 Task: Toggle the formate on cell execution option in the notebook.
Action: Mouse moved to (3, 557)
Screenshot: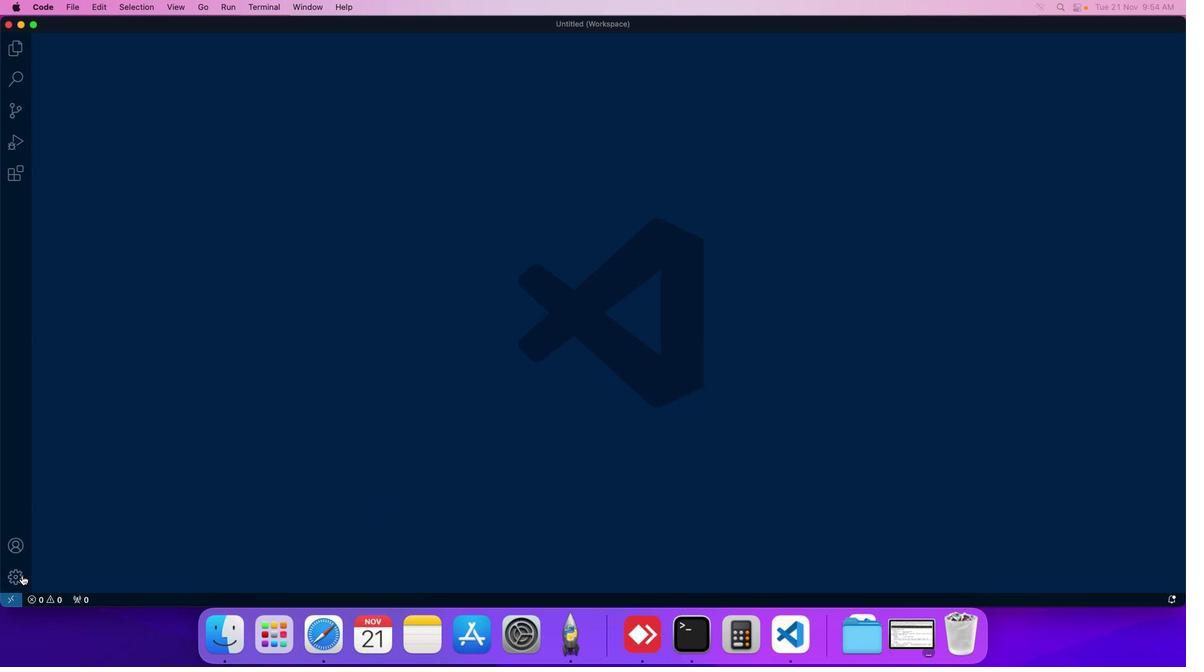 
Action: Mouse pressed left at (3, 557)
Screenshot: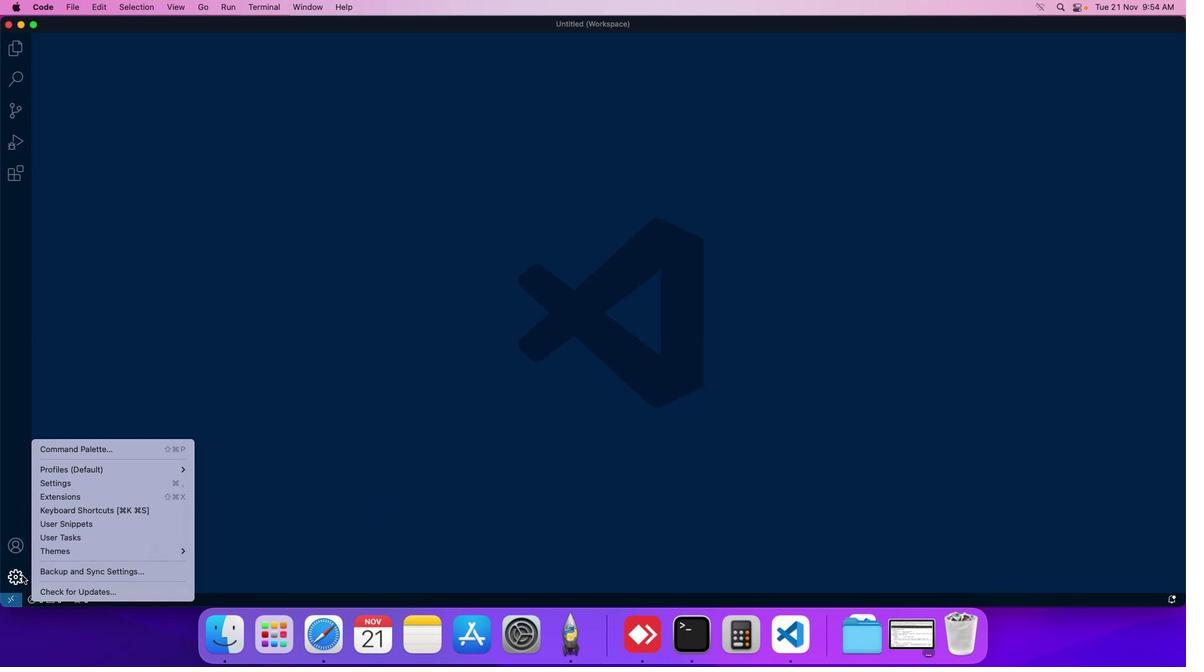 
Action: Mouse moved to (61, 468)
Screenshot: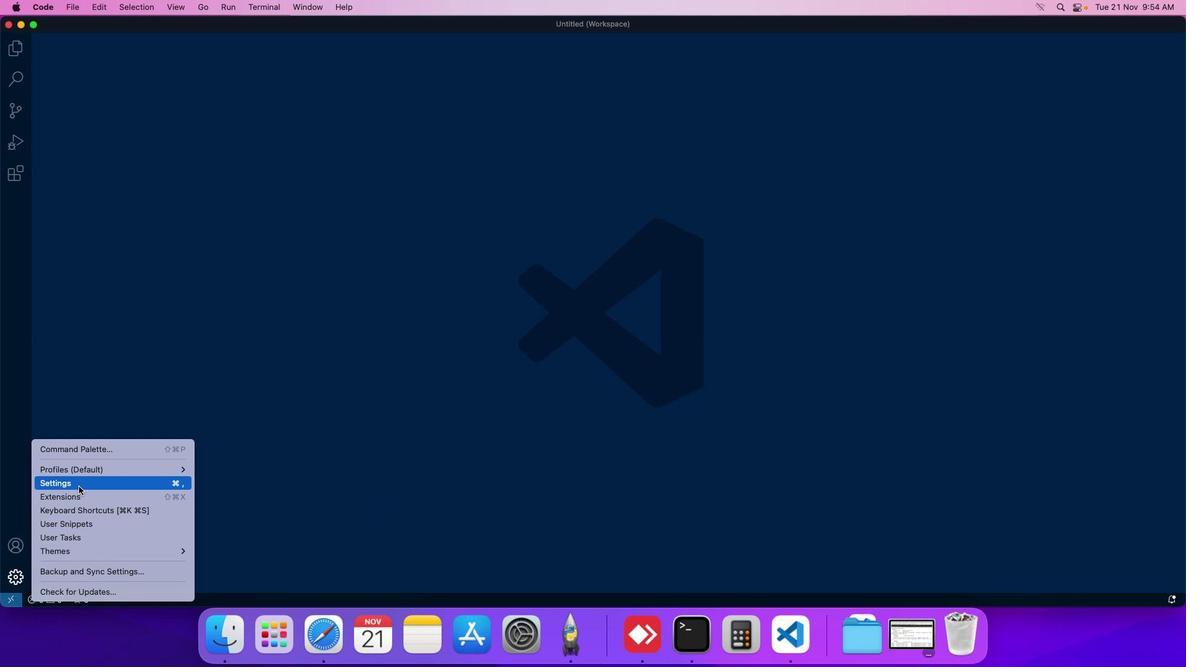 
Action: Mouse pressed left at (61, 468)
Screenshot: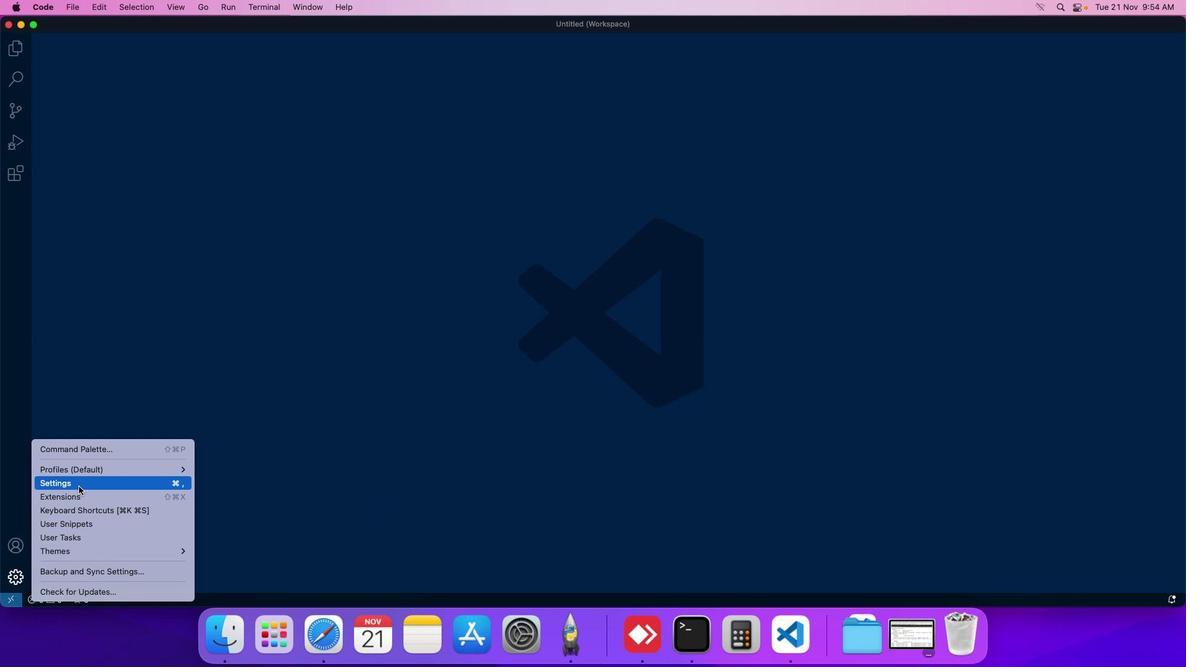 
Action: Mouse moved to (269, 83)
Screenshot: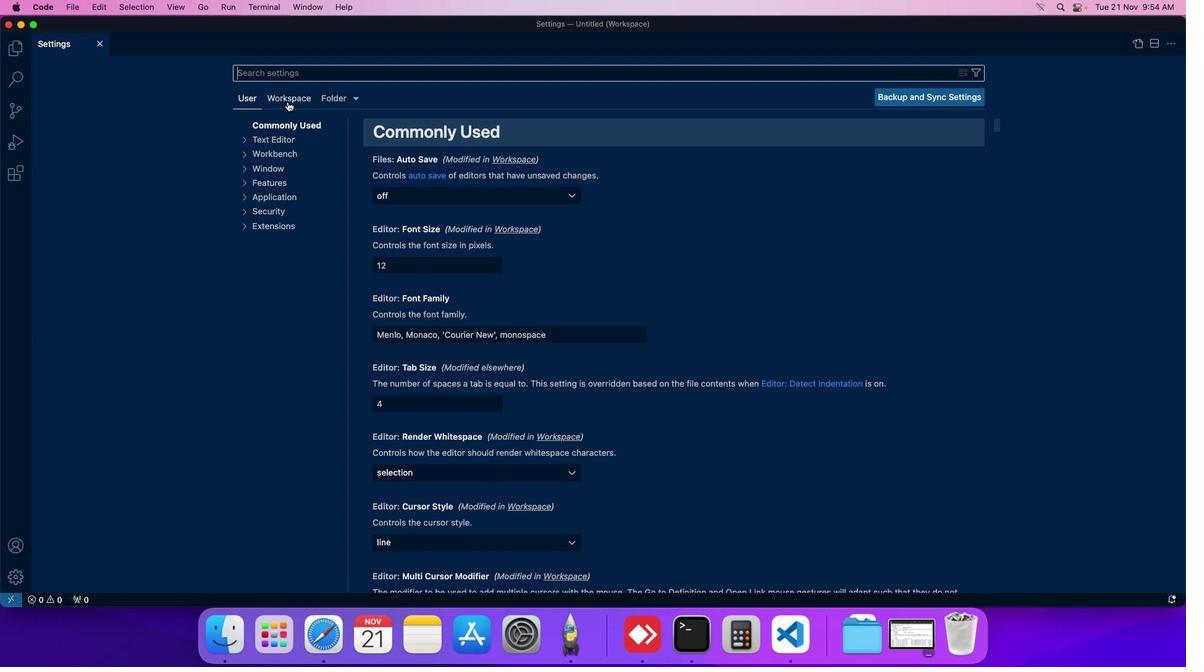 
Action: Mouse pressed left at (269, 83)
Screenshot: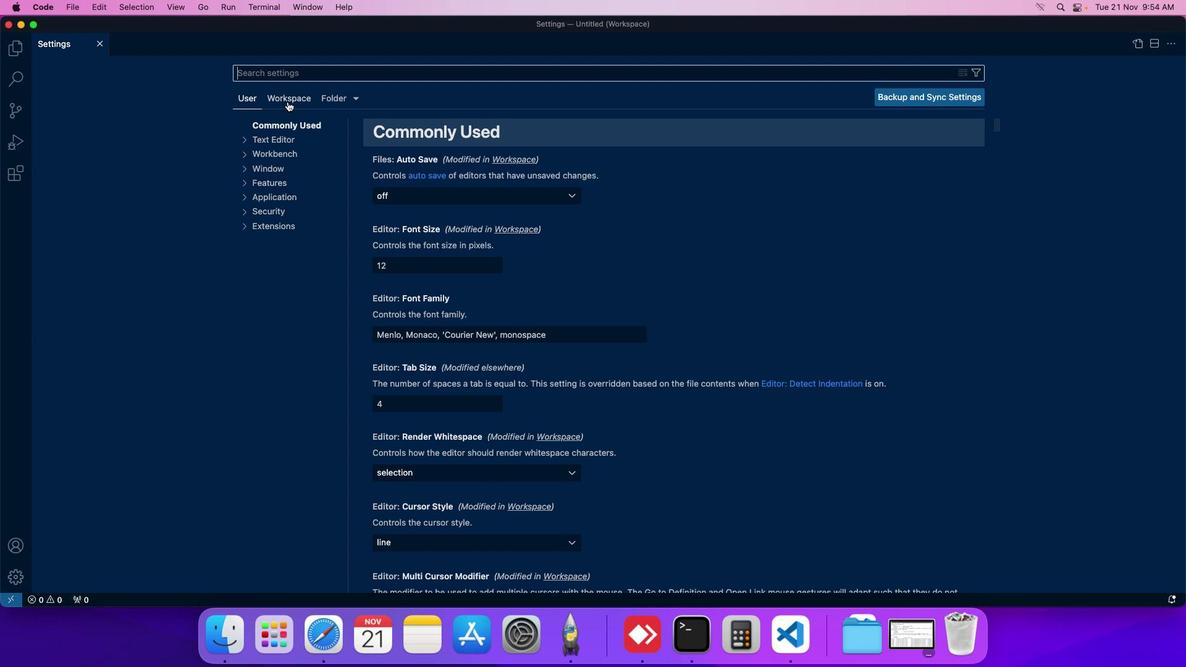 
Action: Mouse moved to (266, 161)
Screenshot: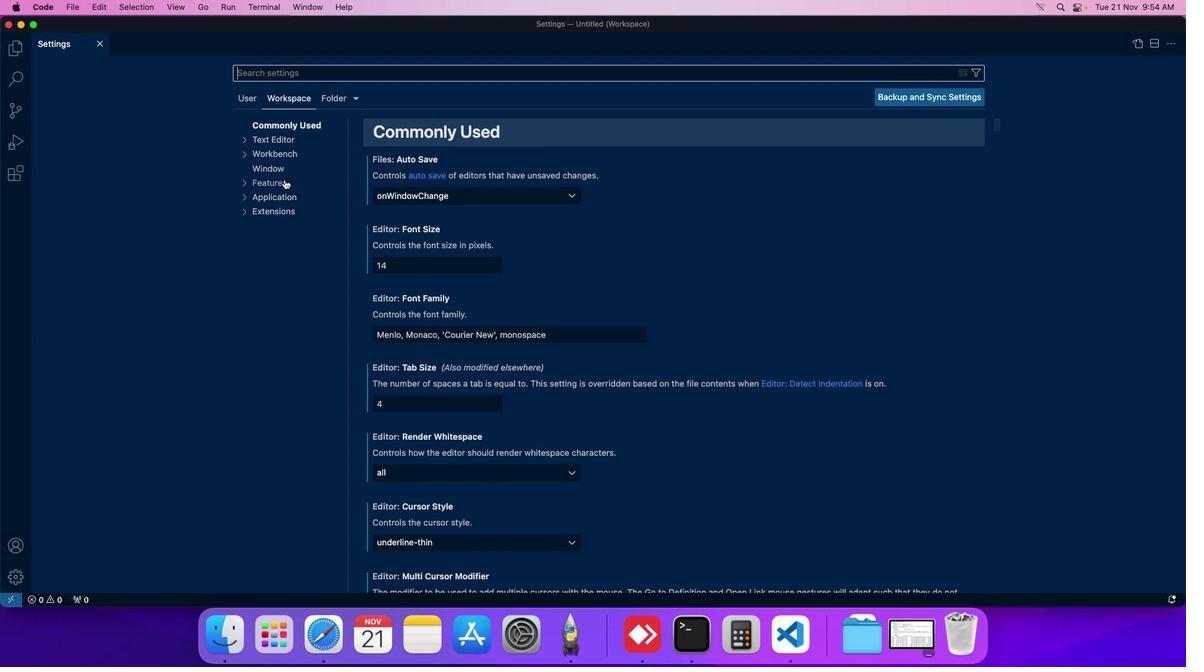
Action: Mouse pressed left at (266, 161)
Screenshot: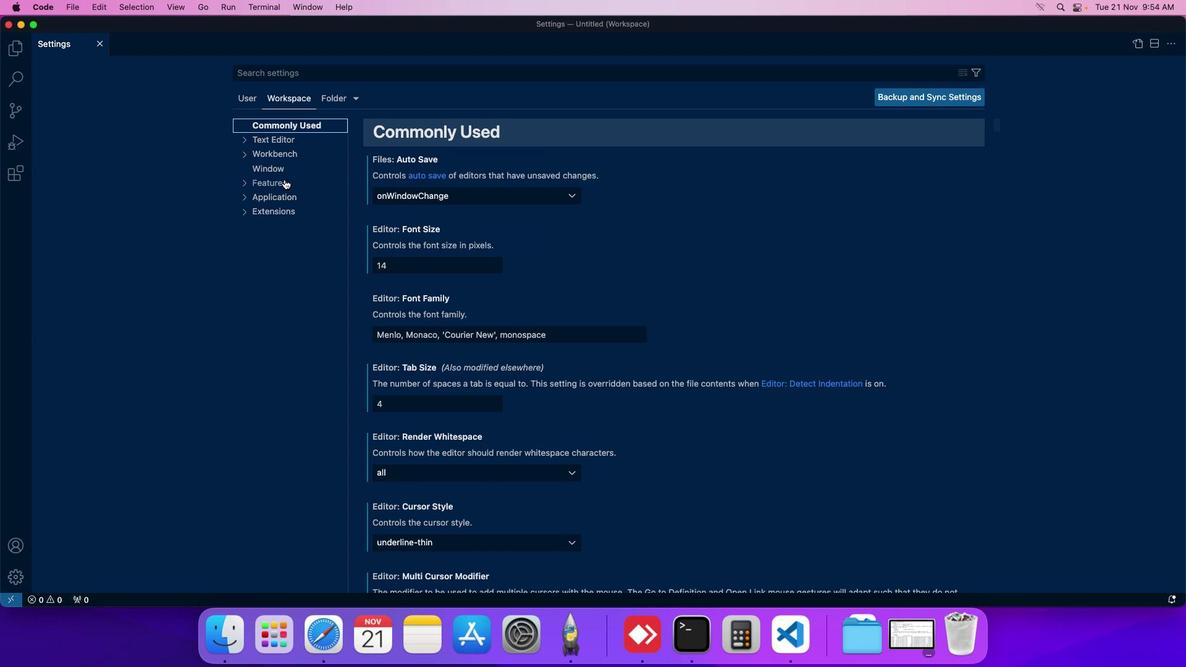 
Action: Mouse moved to (268, 378)
Screenshot: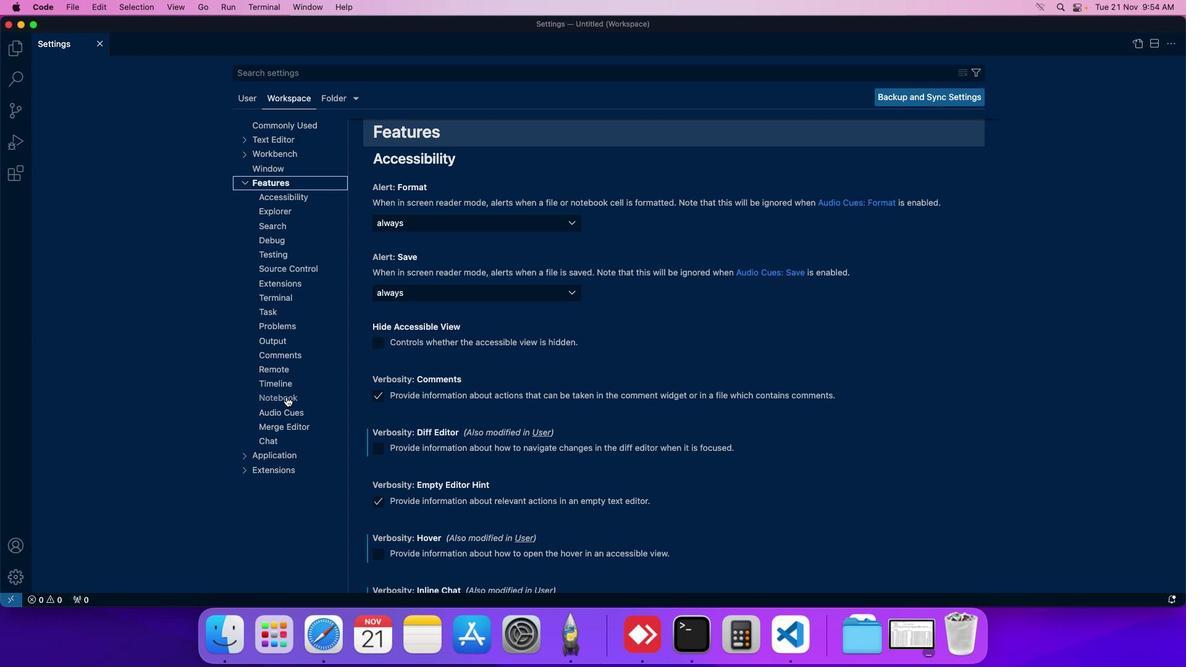 
Action: Mouse pressed left at (268, 378)
Screenshot: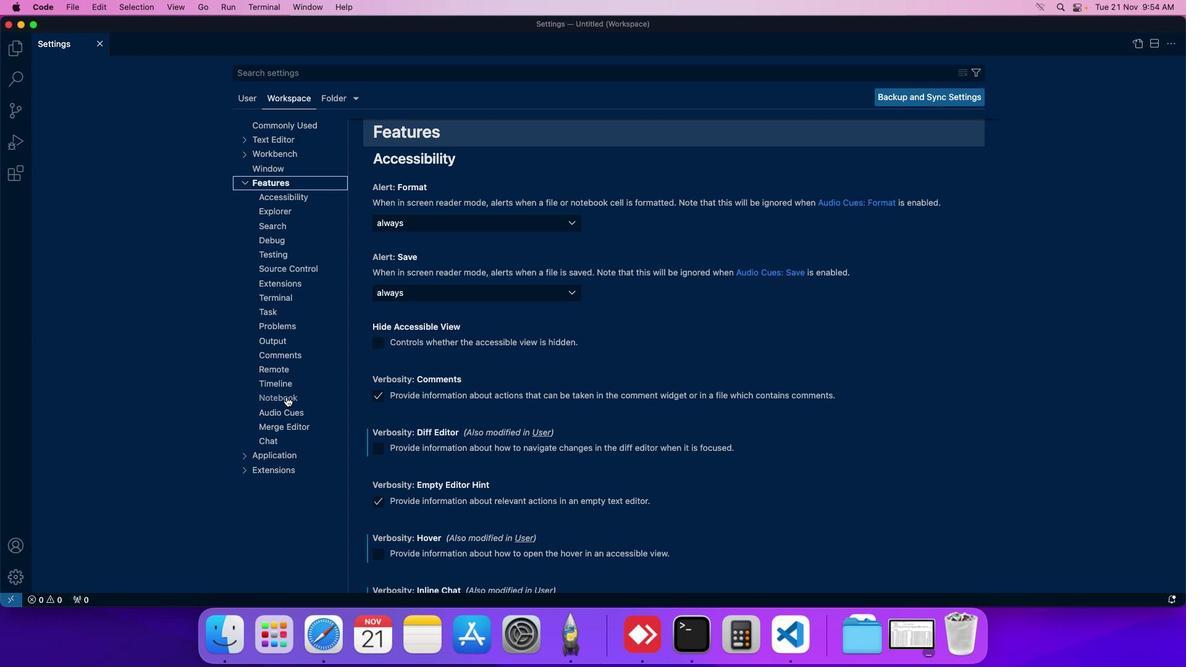 
Action: Mouse moved to (425, 371)
Screenshot: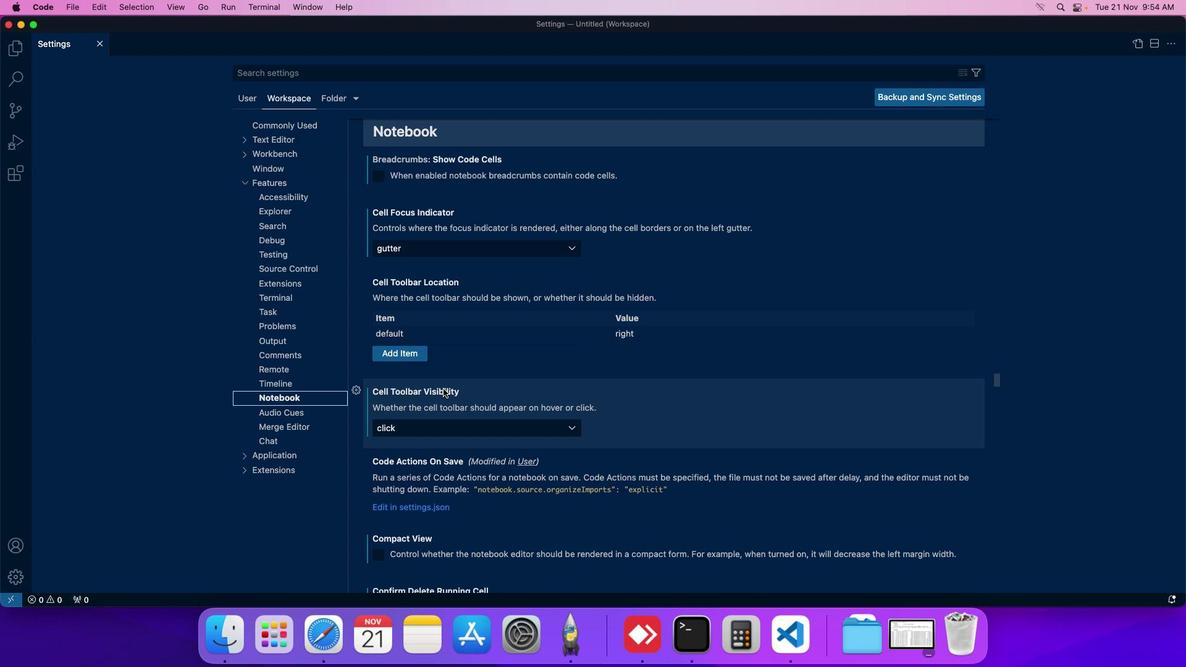 
Action: Mouse scrolled (425, 371) with delta (-17, -17)
Screenshot: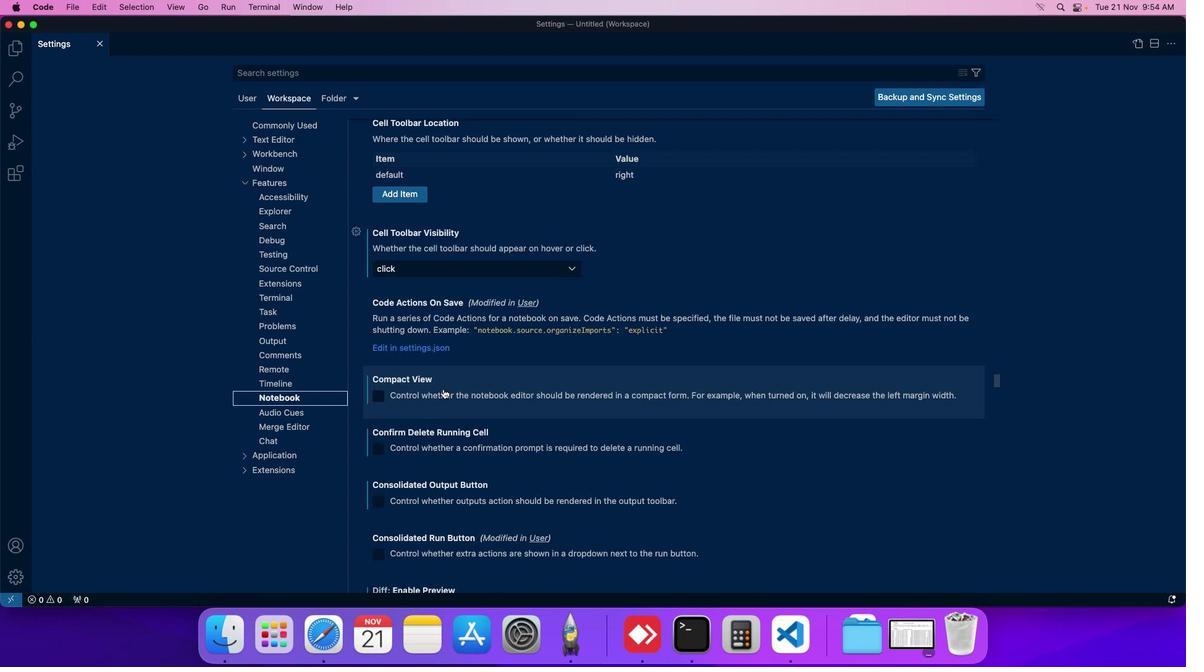 
Action: Mouse scrolled (425, 371) with delta (-17, -17)
Screenshot: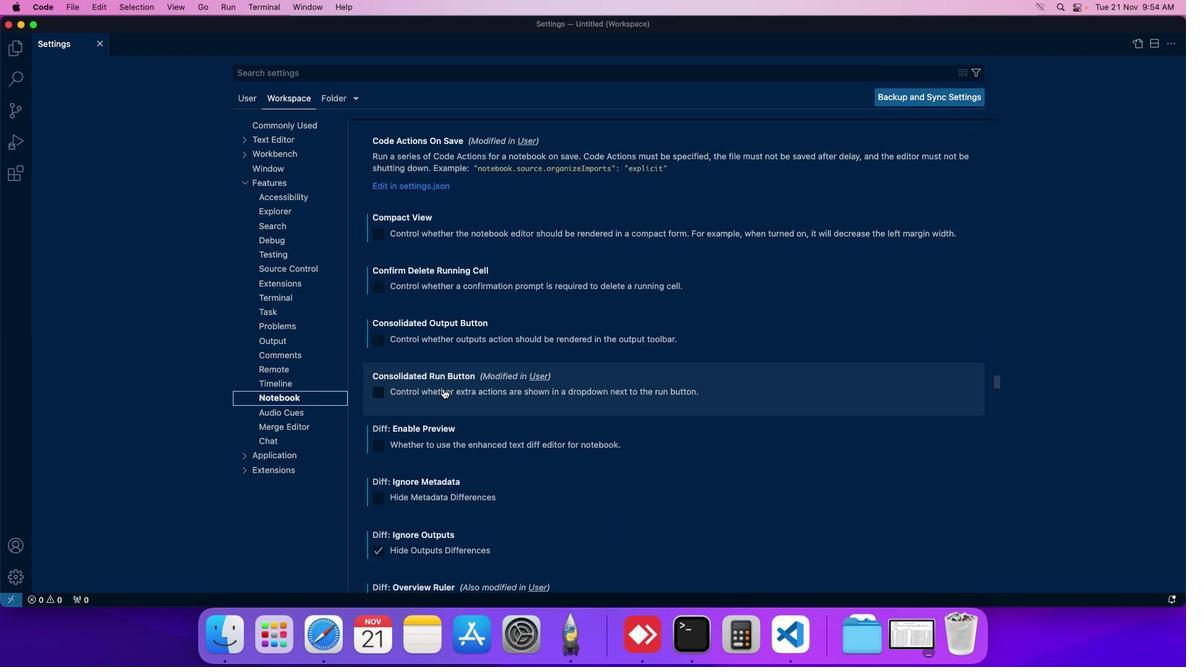 
Action: Mouse scrolled (425, 371) with delta (-17, -17)
Screenshot: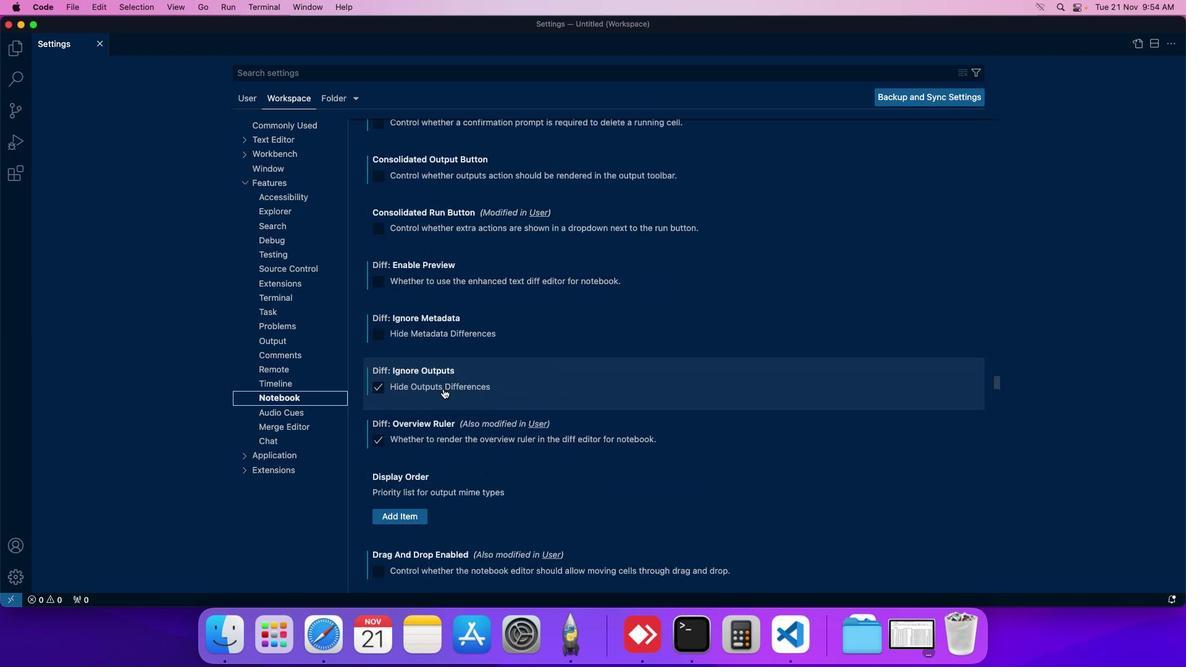 
Action: Mouse scrolled (425, 371) with delta (-17, -17)
Screenshot: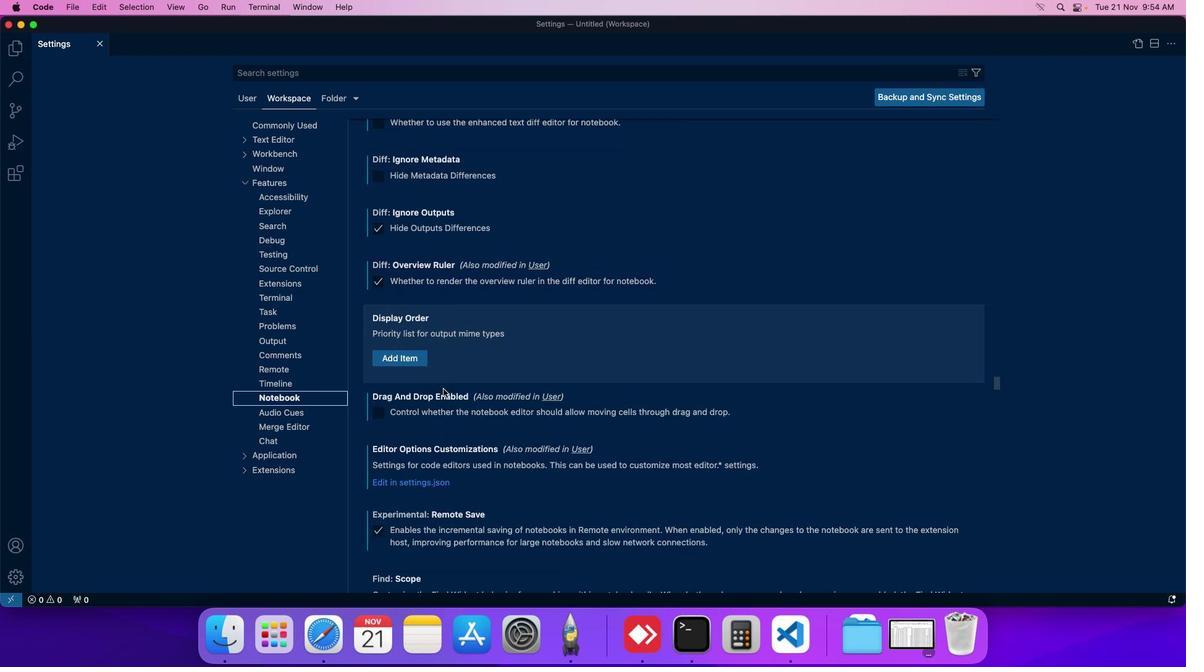 
Action: Mouse scrolled (425, 371) with delta (-17, -17)
Screenshot: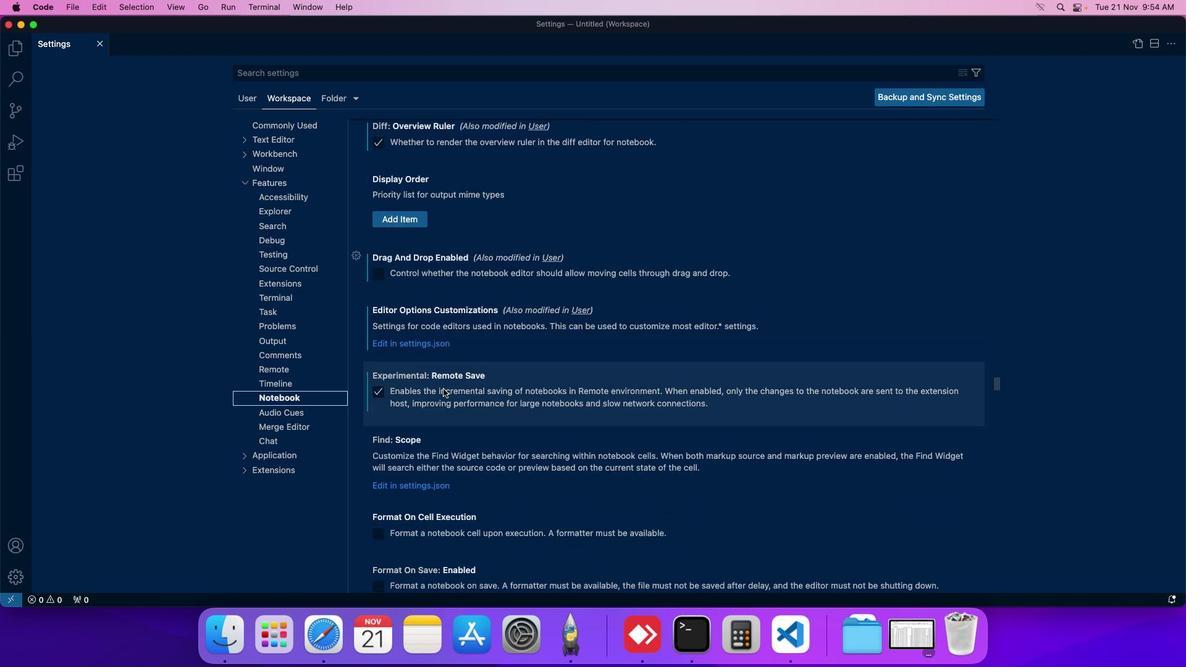 
Action: Mouse scrolled (425, 371) with delta (-17, -17)
Screenshot: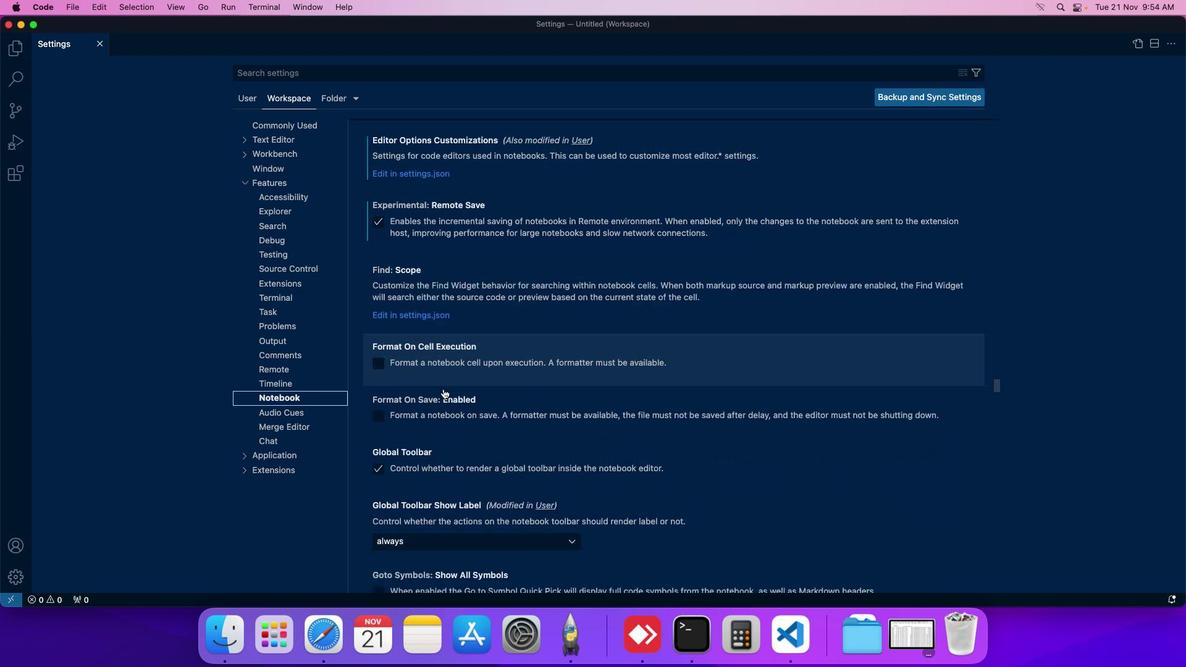 
Action: Mouse scrolled (425, 371) with delta (-17, -17)
Screenshot: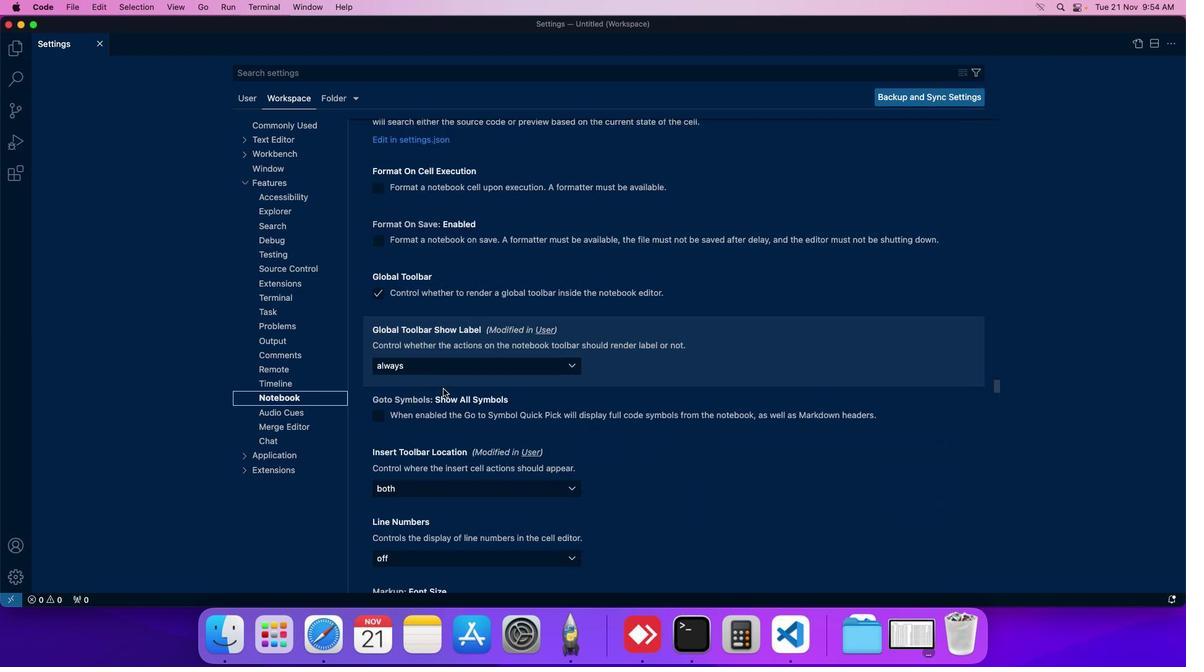 
Action: Mouse scrolled (425, 371) with delta (-17, -17)
Screenshot: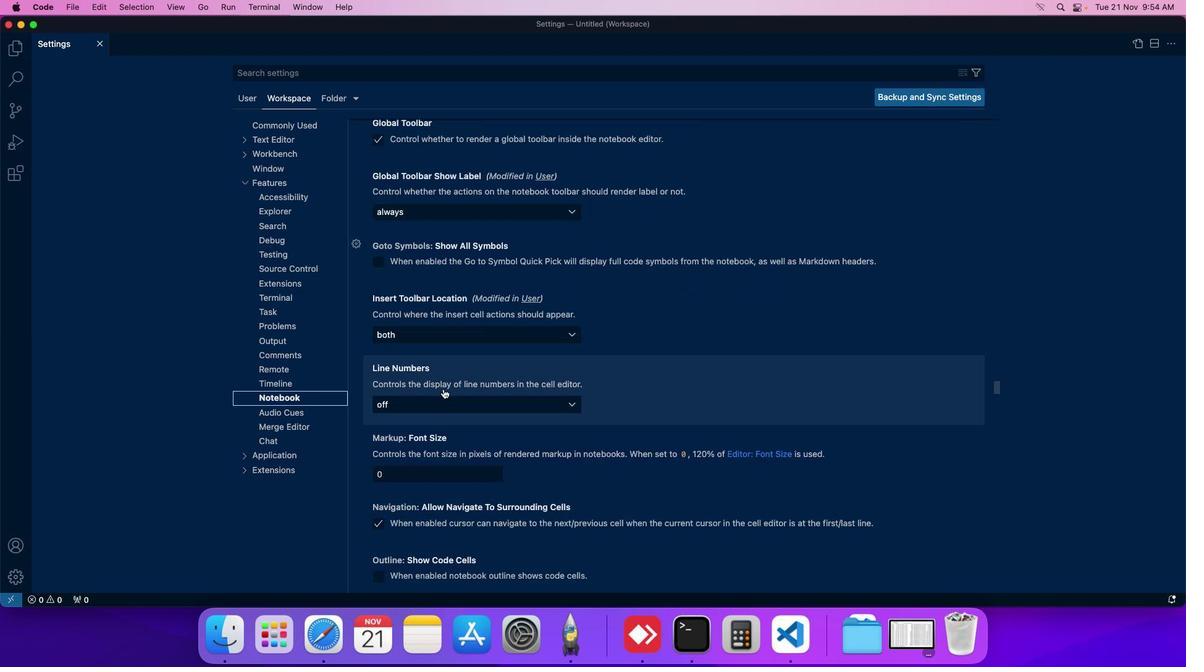 
Action: Mouse scrolled (425, 371) with delta (-17, -17)
Screenshot: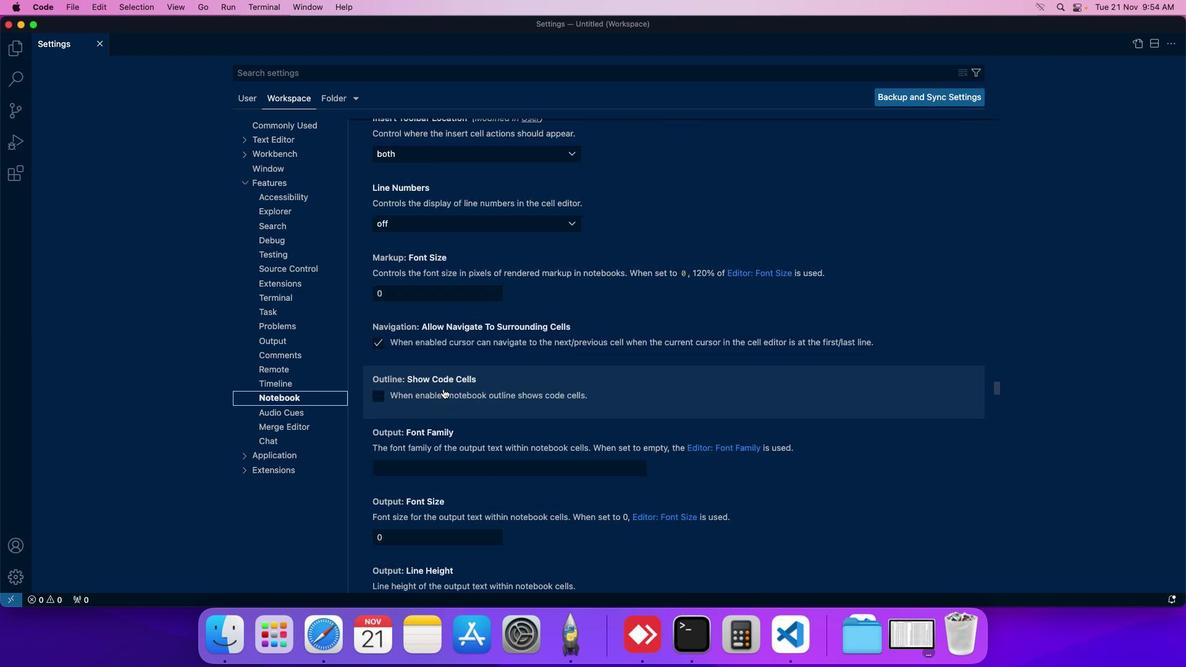 
Action: Mouse scrolled (425, 371) with delta (-17, -17)
Screenshot: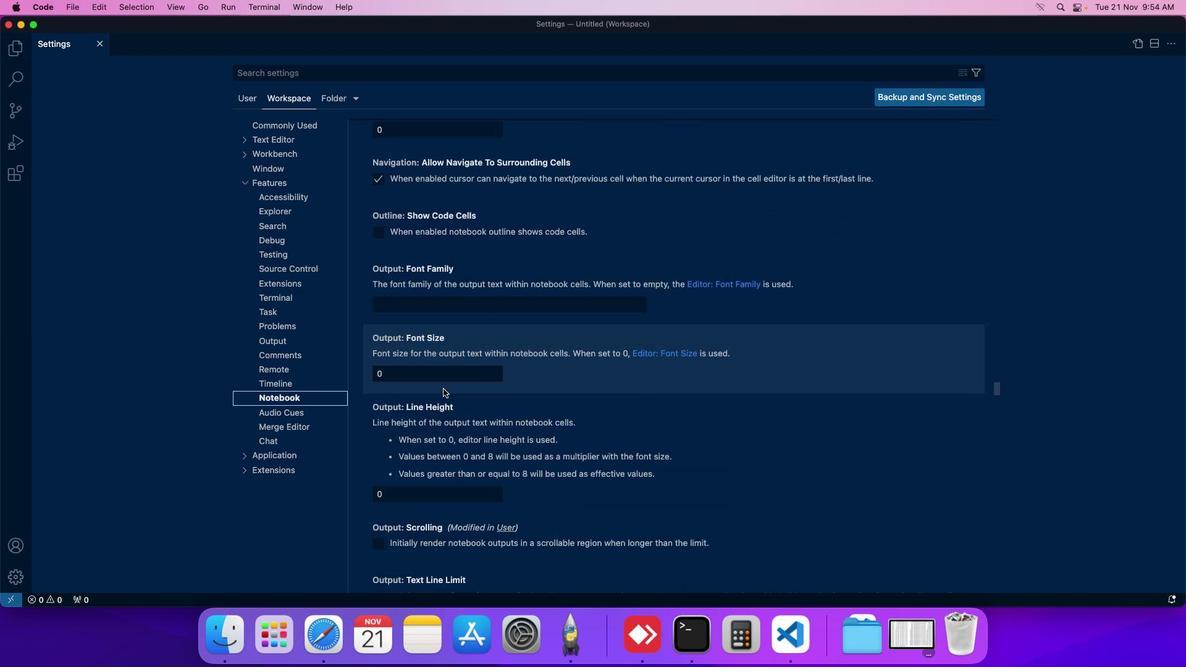 
Action: Mouse scrolled (425, 371) with delta (-17, -17)
Screenshot: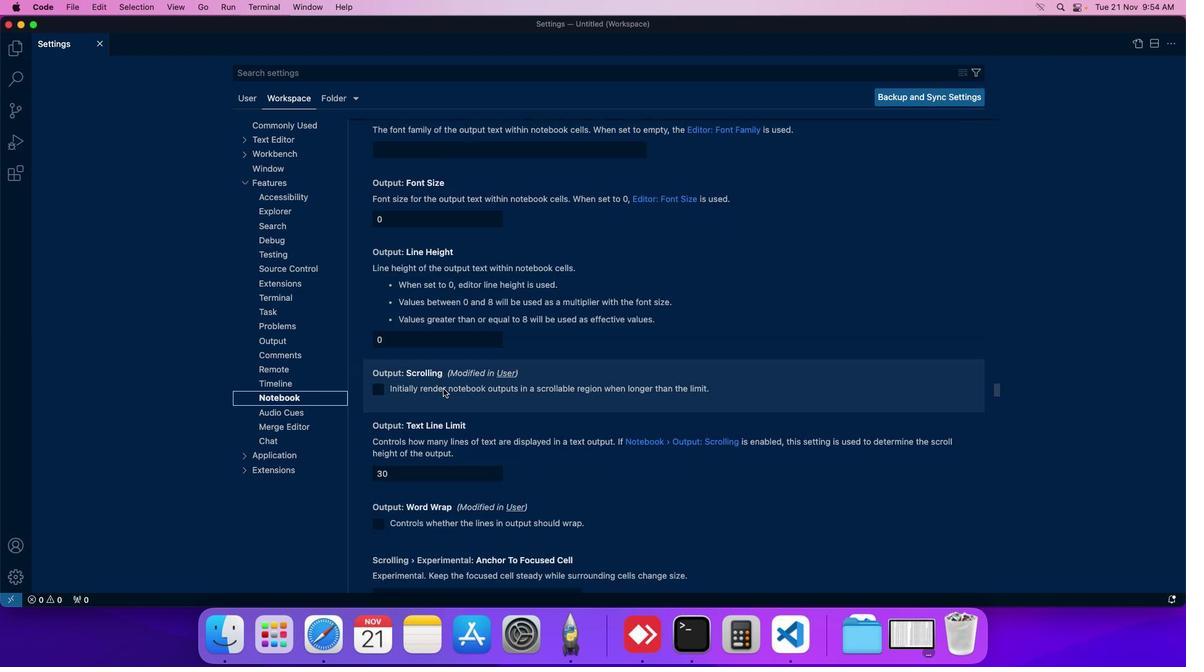 
Action: Mouse scrolled (425, 371) with delta (-17, -17)
Screenshot: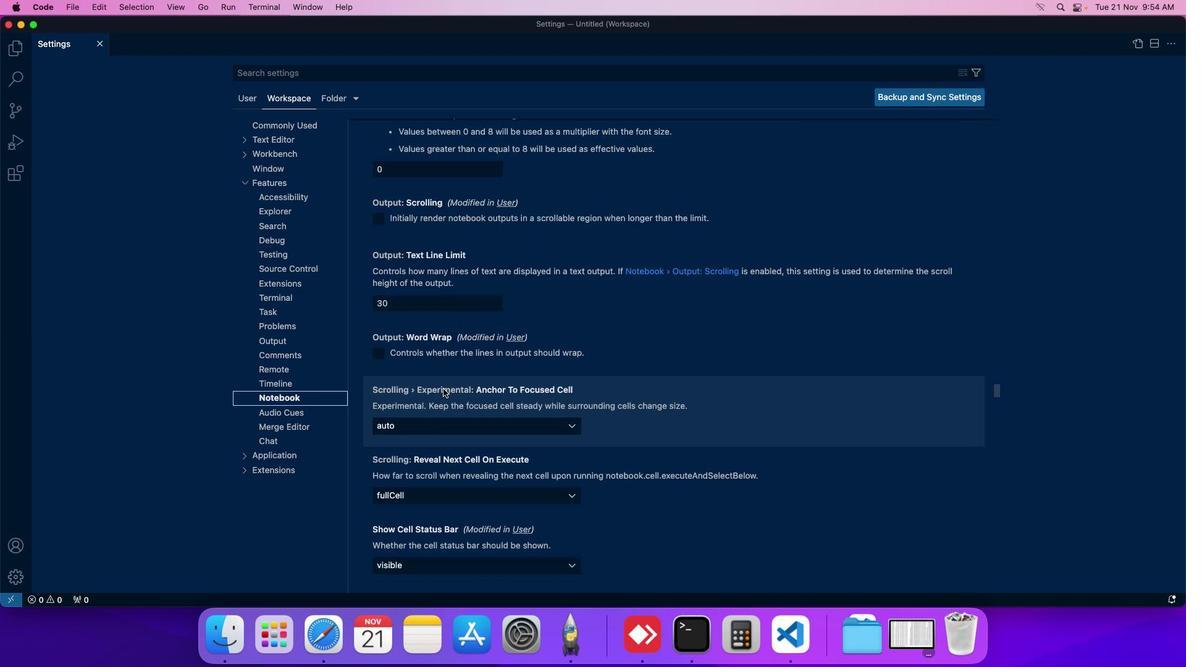 
Action: Mouse scrolled (425, 371) with delta (-17, -16)
Screenshot: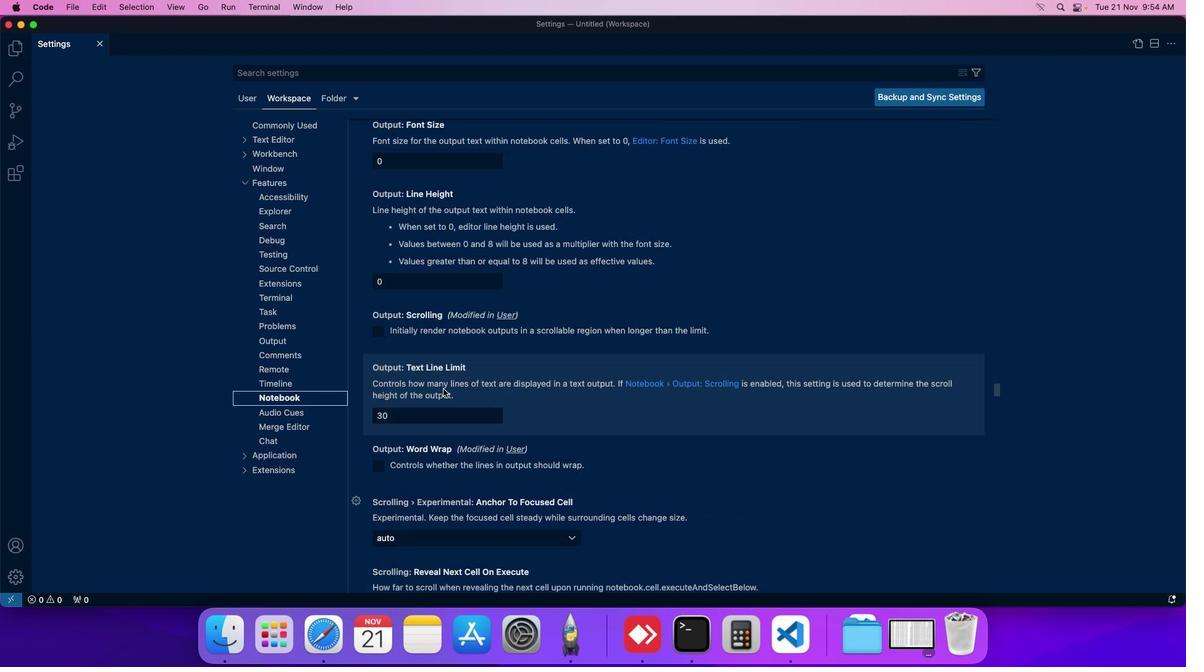 
Action: Mouse scrolled (425, 371) with delta (-17, -16)
Screenshot: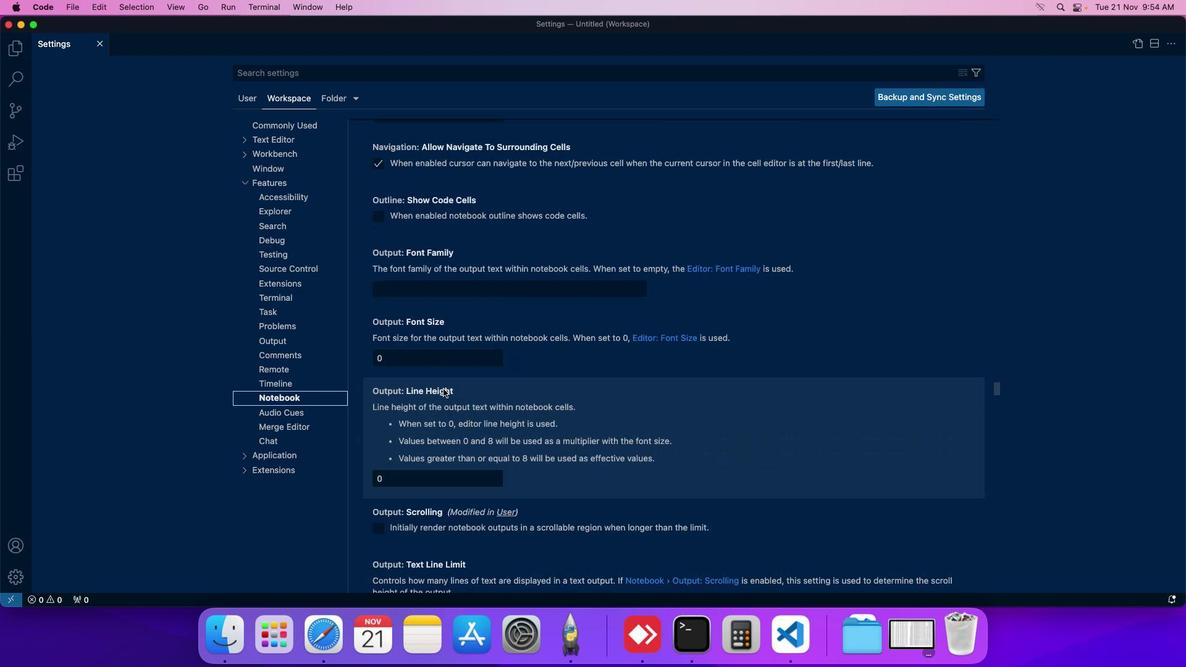 
Action: Mouse moved to (426, 363)
Screenshot: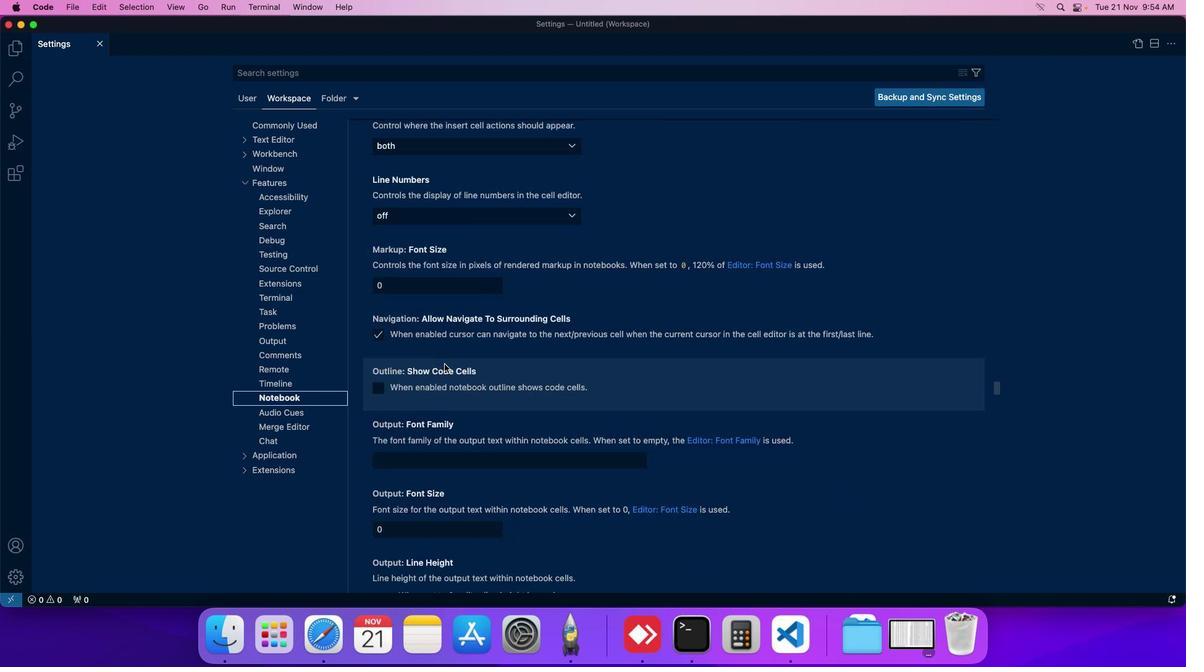 
Action: Mouse scrolled (426, 363) with delta (-17, -16)
Screenshot: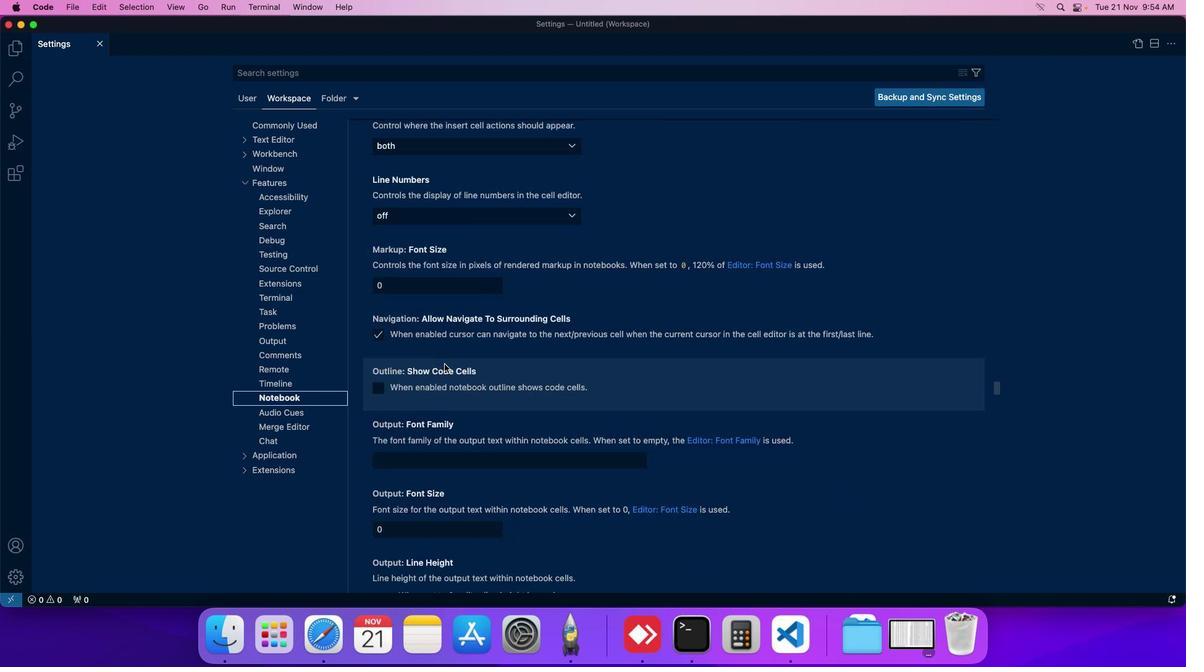 
Action: Mouse moved to (361, 323)
Screenshot: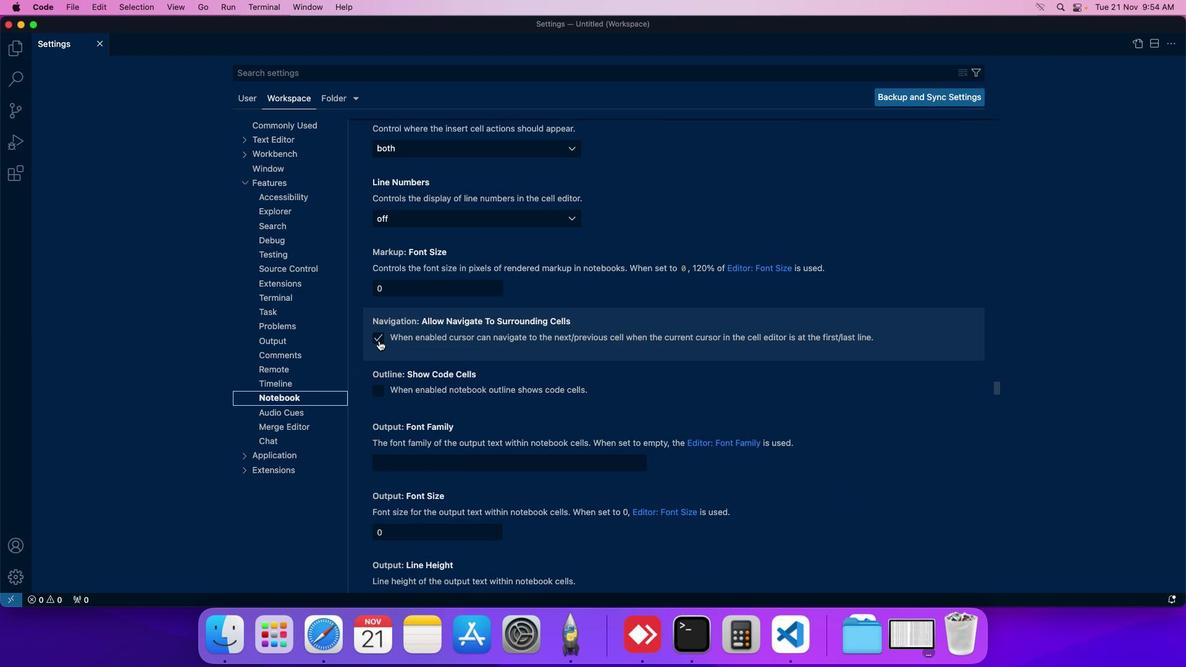 
Action: Mouse scrolled (361, 323) with delta (-17, -16)
Screenshot: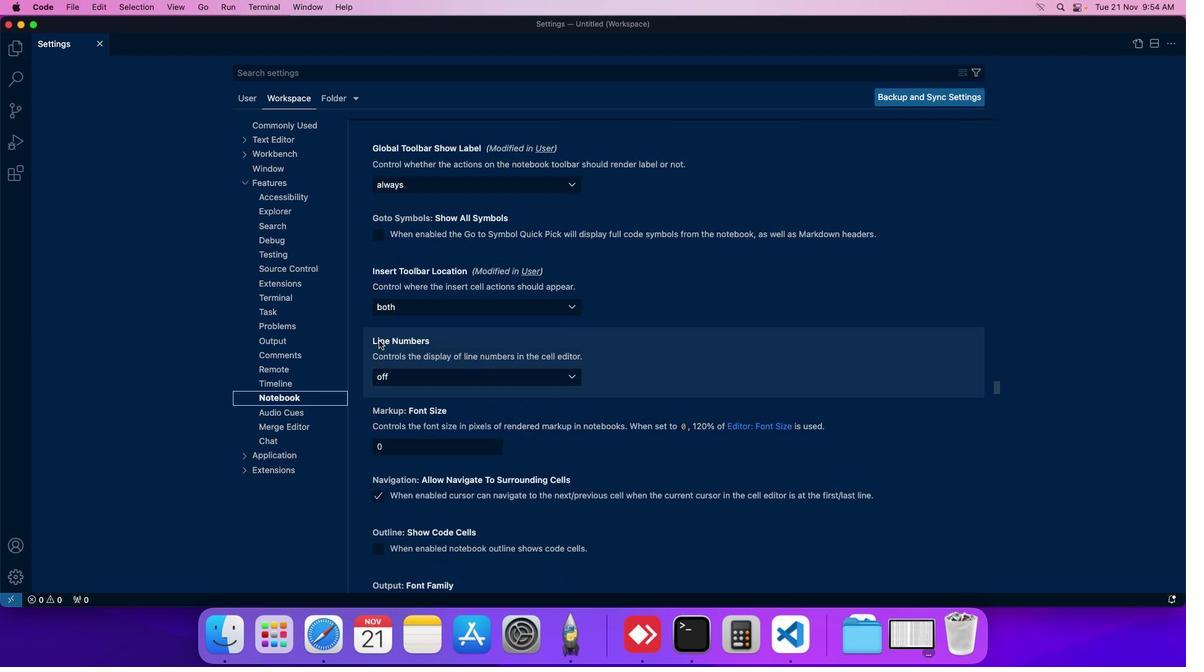 
Action: Mouse scrolled (361, 323) with delta (-17, -16)
Screenshot: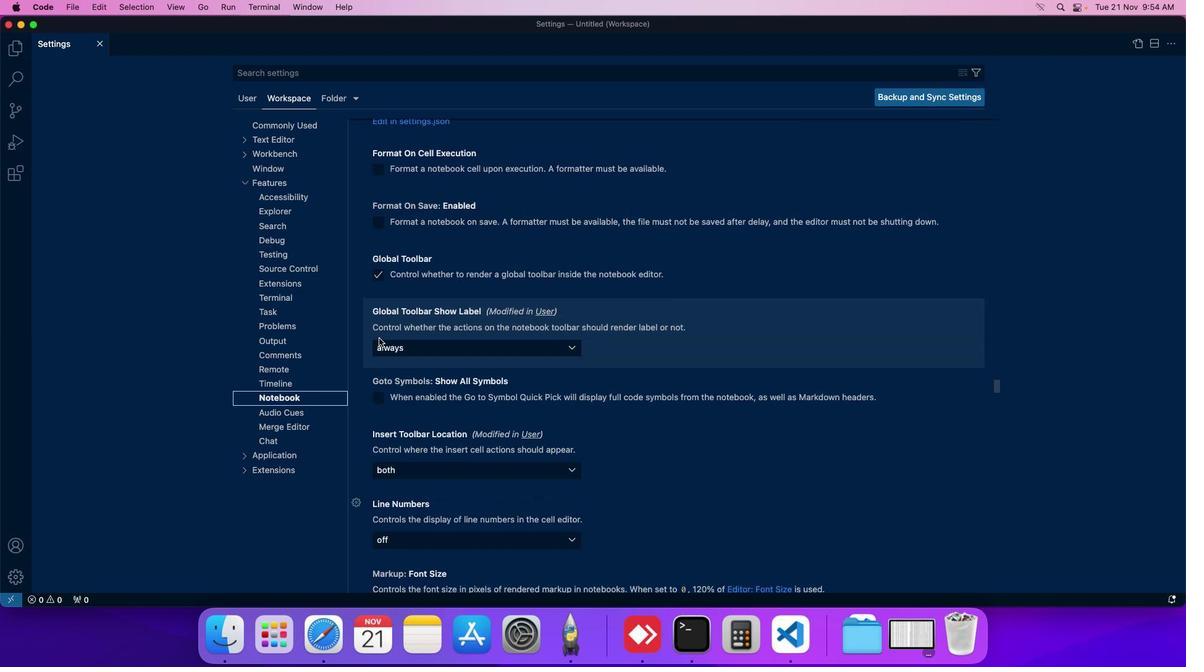 
Action: Mouse moved to (361, 319)
Screenshot: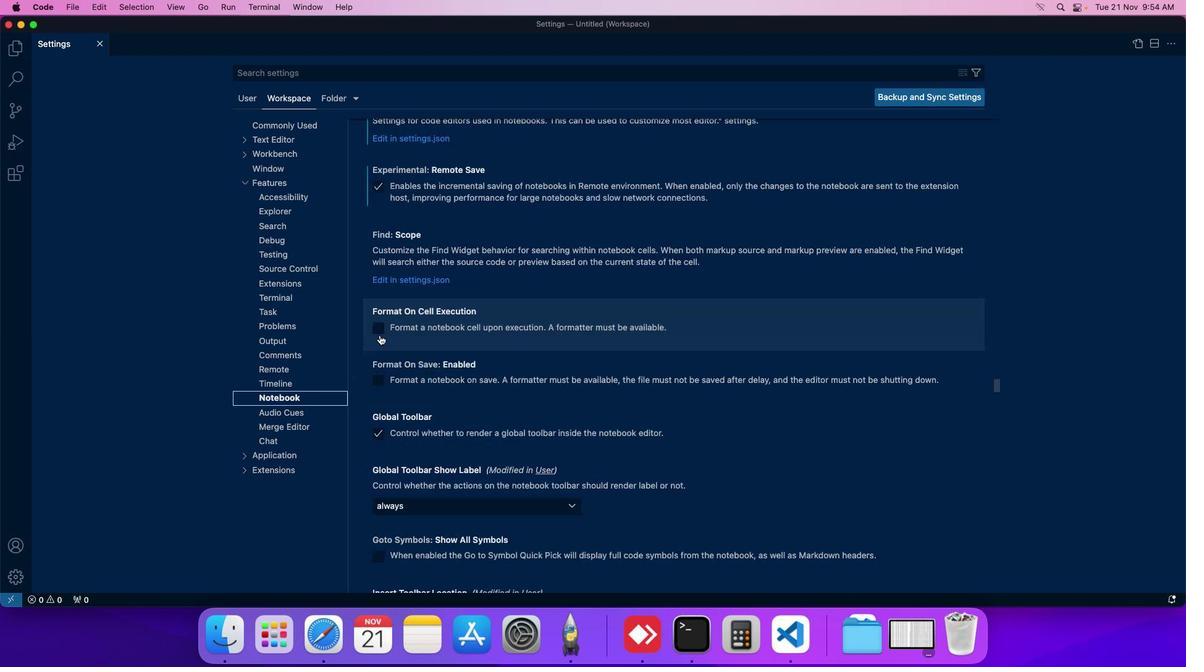 
Action: Mouse scrolled (361, 319) with delta (-17, -16)
Screenshot: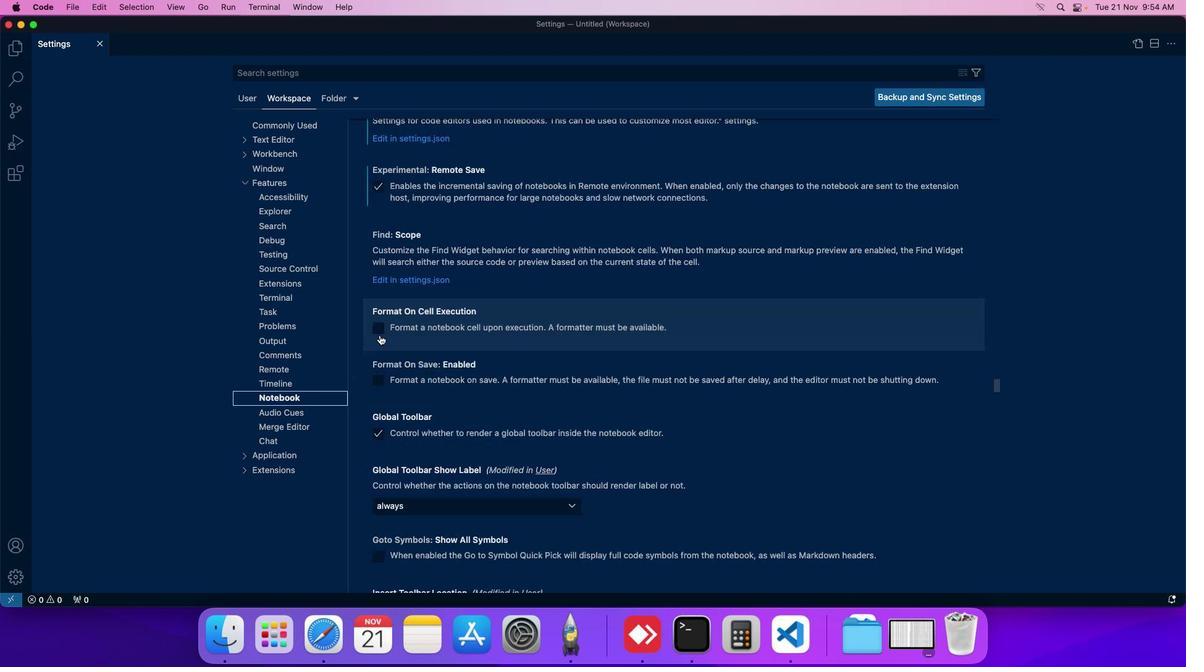 
Action: Mouse moved to (363, 321)
Screenshot: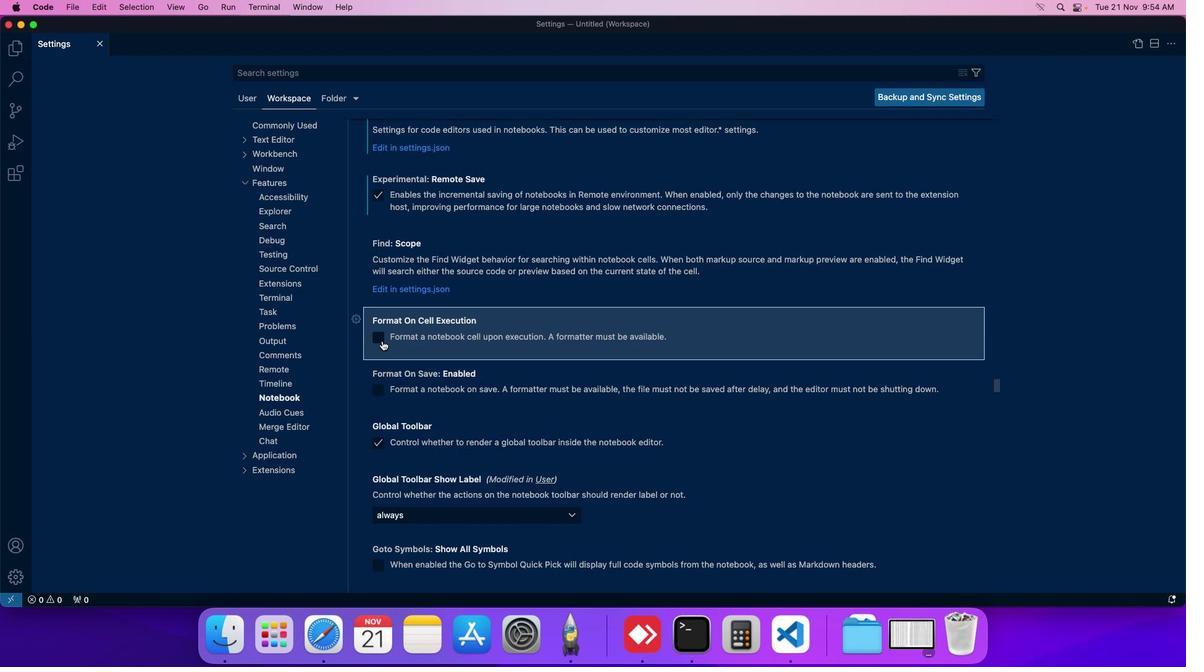 
Action: Mouse pressed left at (363, 321)
Screenshot: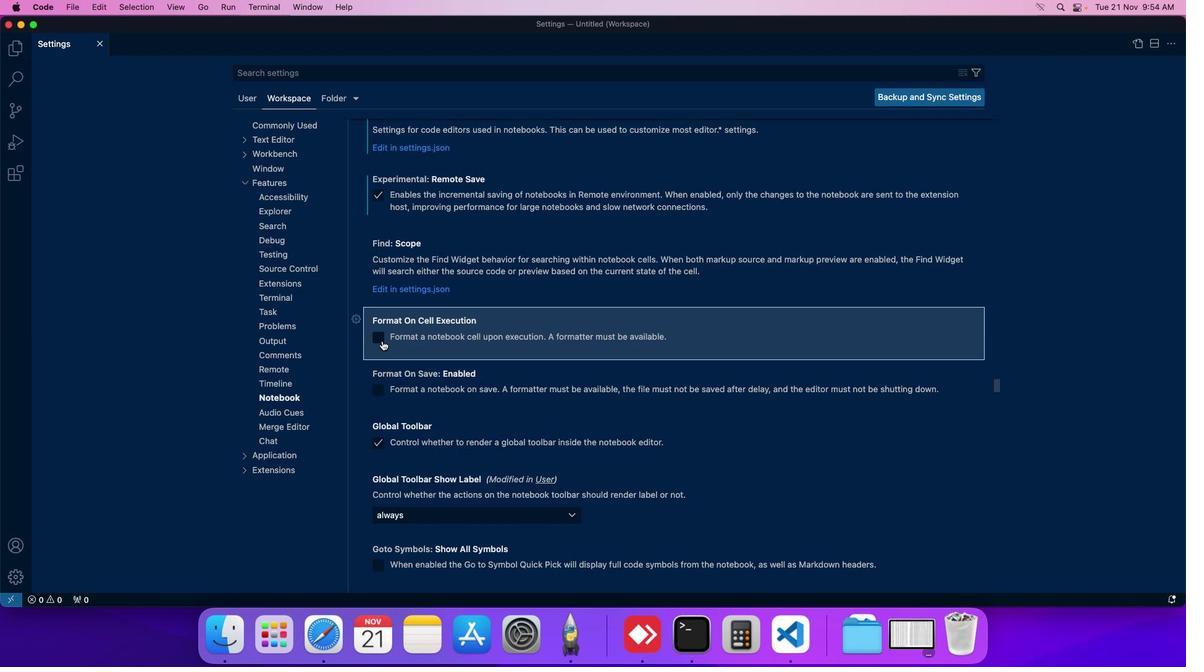 
Action: Mouse moved to (366, 323)
Screenshot: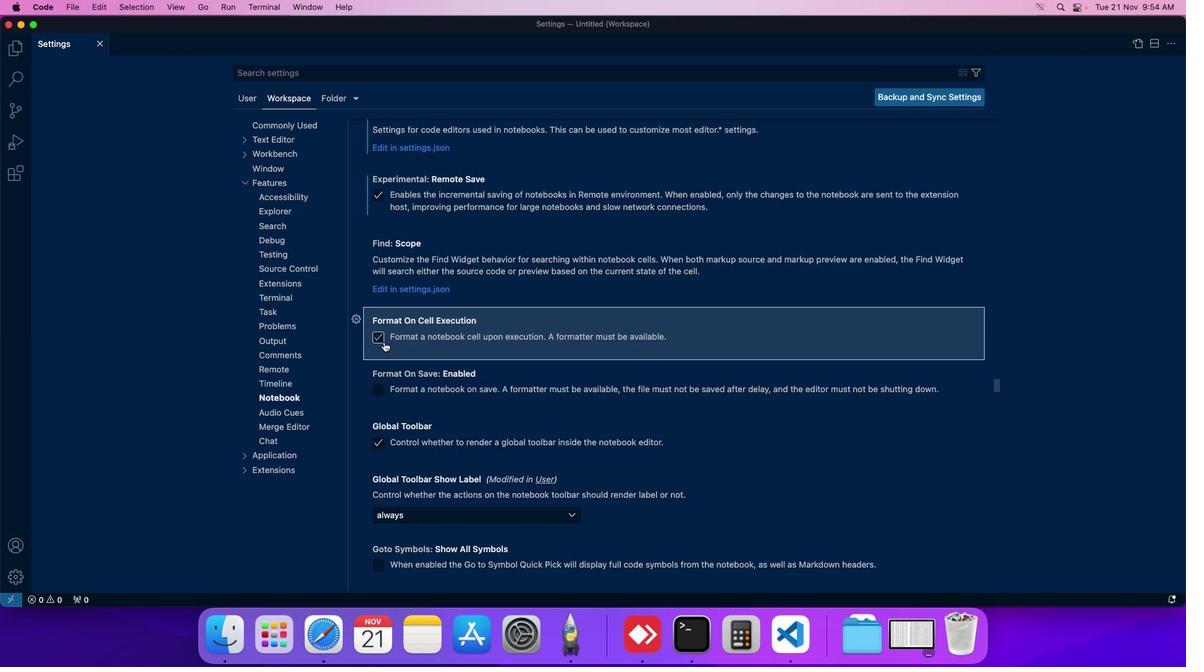 
